 Task: Display the Git configuration with specific settings, custom configurations, global options, specific configuration sections, user information, and custom aliases.
Action: Mouse pressed left at (30, 318)
Screenshot: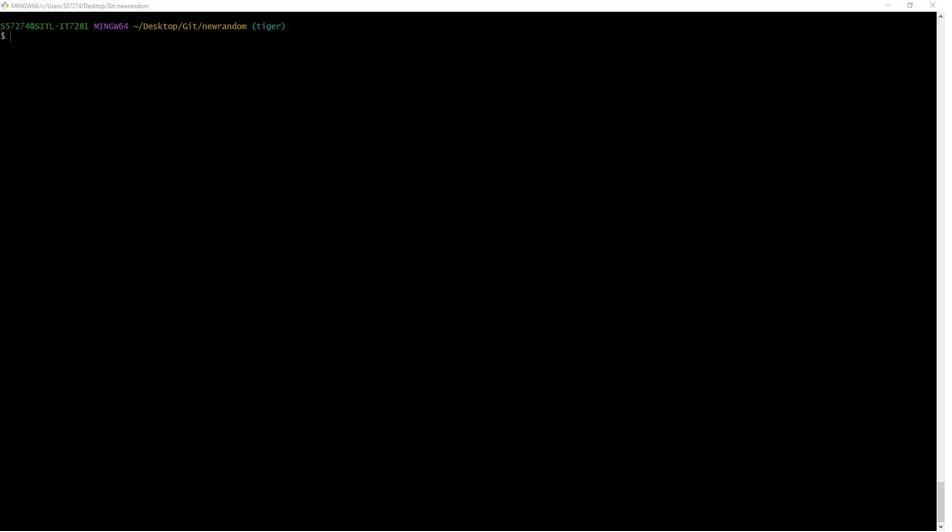 
Action: Mouse moved to (139, 228)
Screenshot: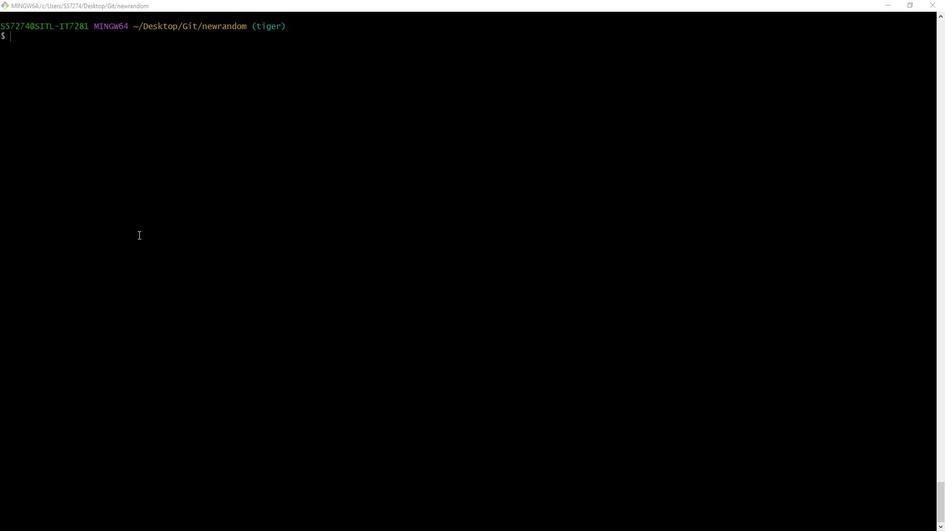 
Action: Mouse pressed left at (139, 228)
Screenshot: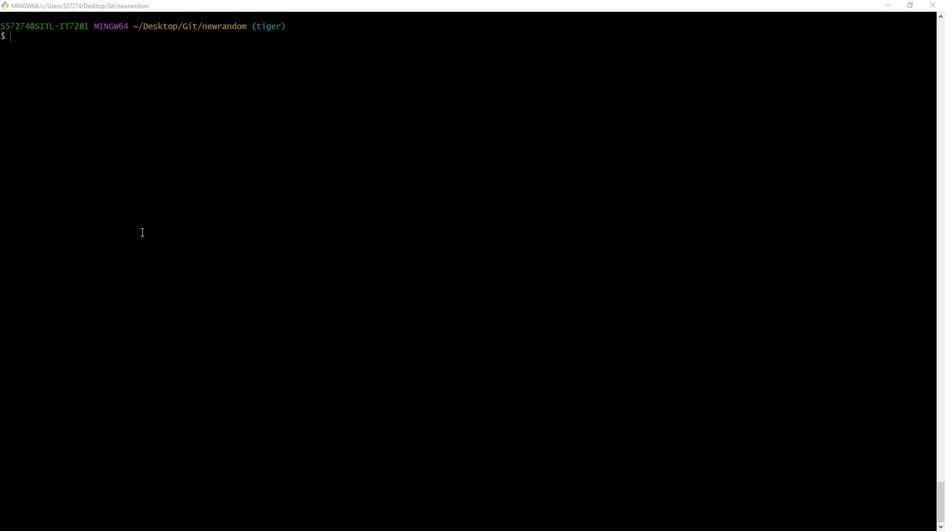 
Action: Key pressed git<Key.space>config<Key.space>--get<Key.space>core.editor<Key.enter>git<Key.space>config<Key.space>--get<Key.space>color.ui<Key.enter>git<Key.space>config<Key.space>--<Key.space>a<Key.backspace><Key.backspace>gee<Key.backspace>t<Key.space>alisa<Key.backspace><Key.backspace>as.s<Key.enter>git<Key.space>config<Key.space>--global<Key.space>user.name<Key.enter>git<Key.space>config<Key.space>--gloo<Key.backspace>bal<Key.space>user.email<Key.enter>git<Key.space>config<Key.space>user.name<Key.enter>git<Key.space>config<Key.space>user.email<Key.enter>
Screenshot: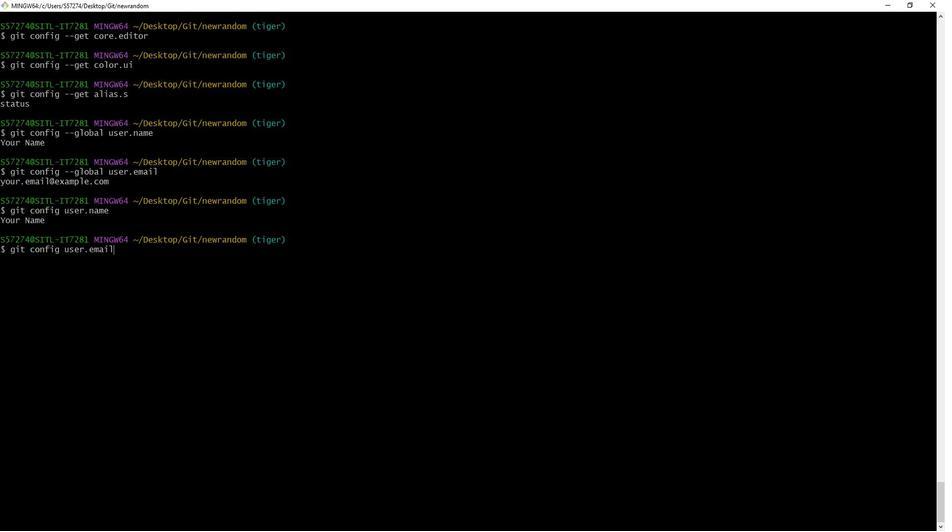 
Action: Mouse moved to (52, 248)
Screenshot: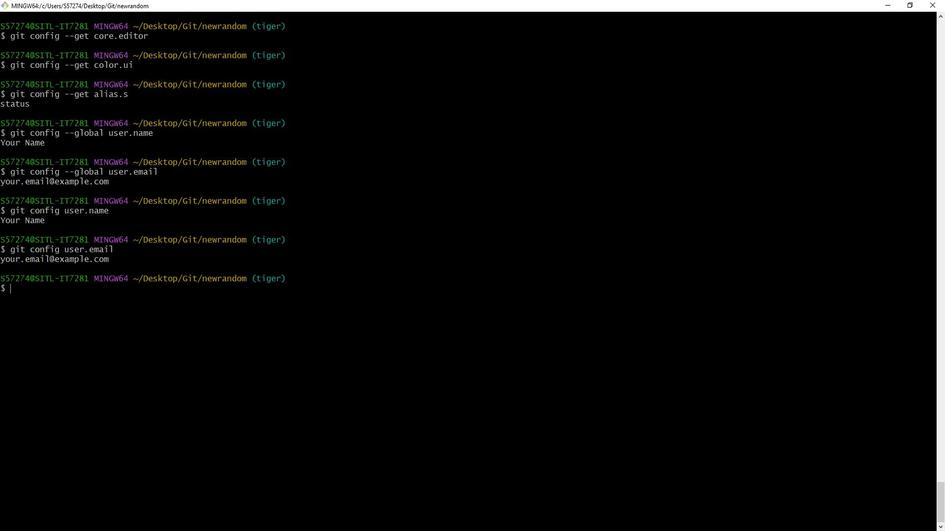 
Action: Mouse pressed left at (52, 248)
Screenshot: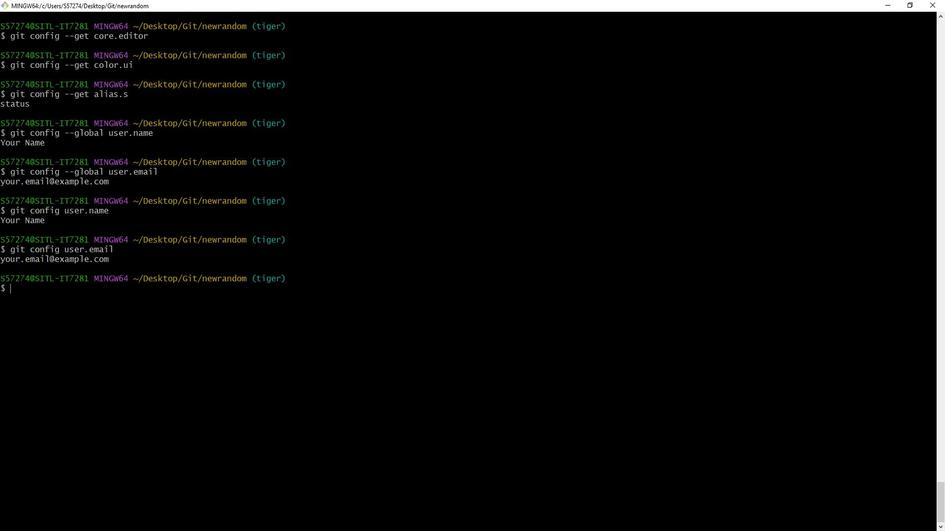 
